 Task: Make in the project ByteCode an epic 'Network Upgrades'. Create in the project ByteCode an epic 'Performance Improvements'. Add in the project ByteCode an epic 'Digital Transformation'
Action: Mouse moved to (165, 43)
Screenshot: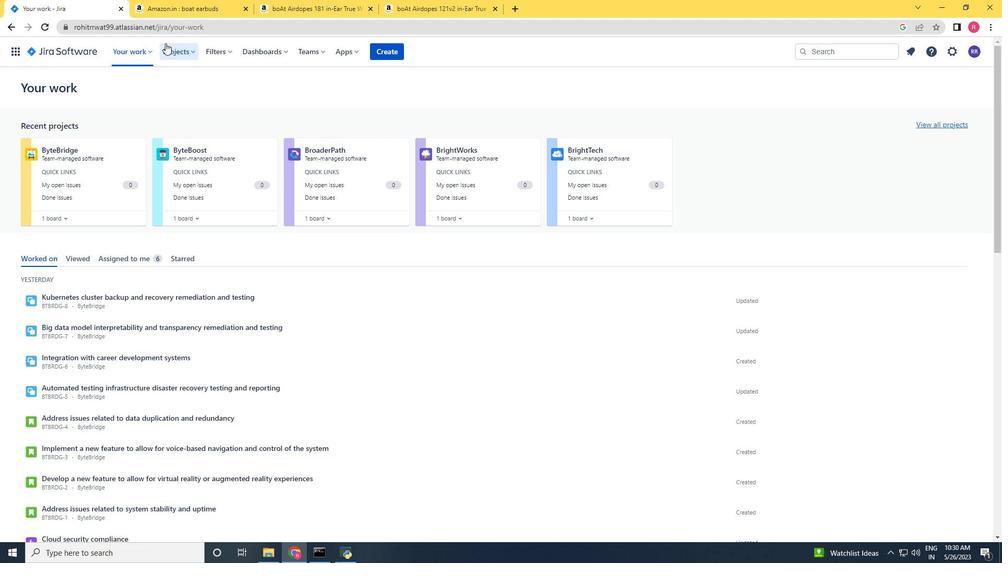 
Action: Mouse pressed left at (165, 43)
Screenshot: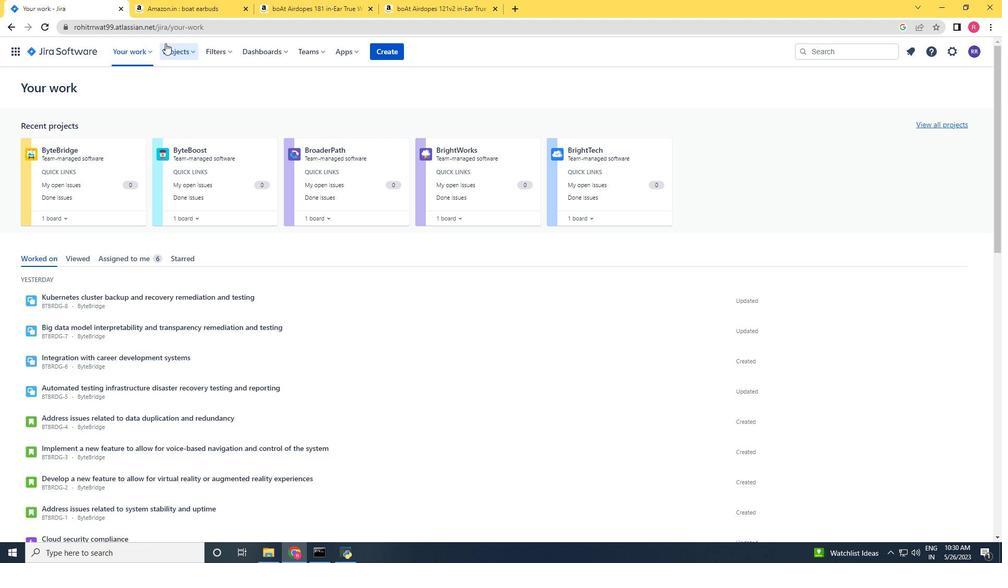 
Action: Mouse moved to (186, 96)
Screenshot: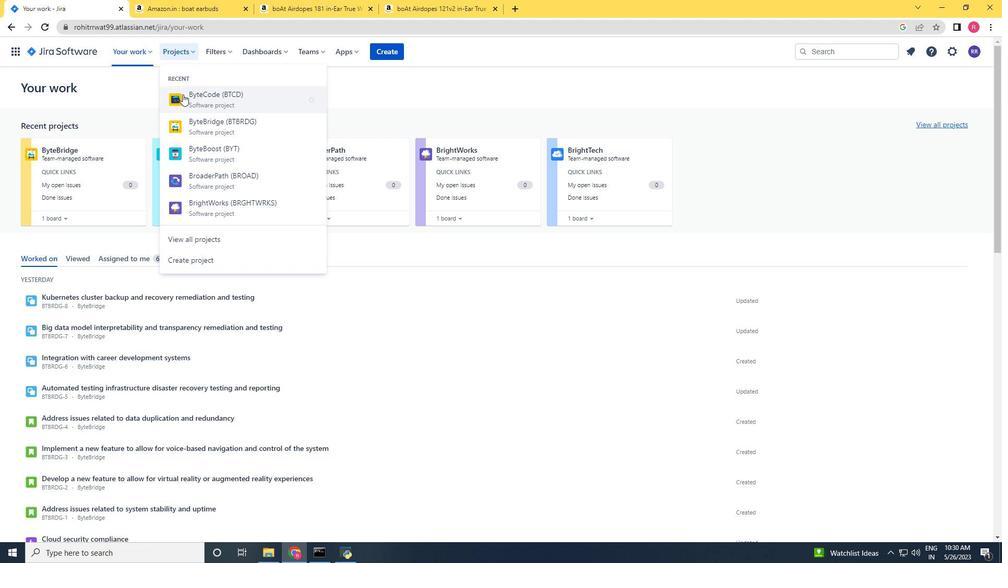 
Action: Mouse pressed left at (186, 96)
Screenshot: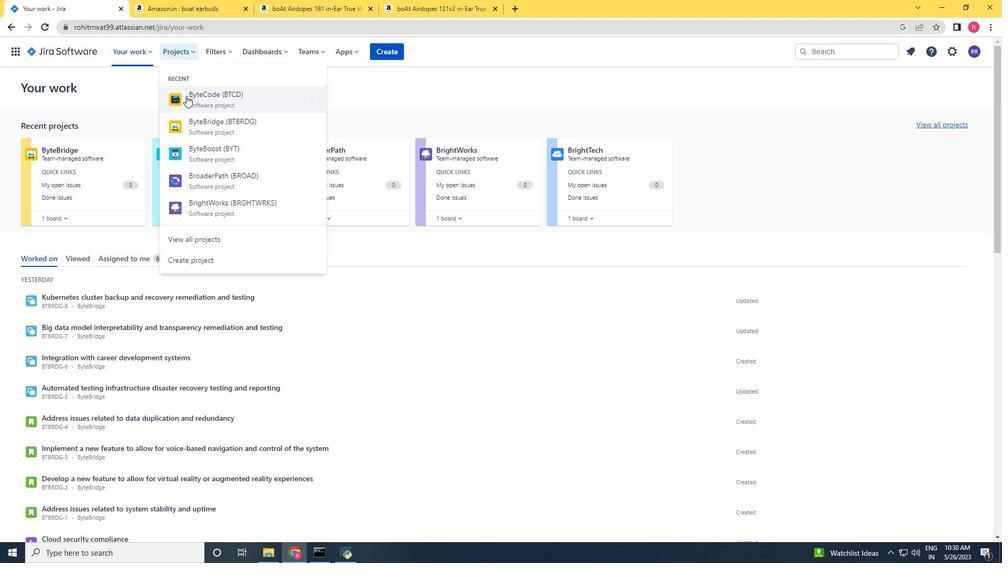 
Action: Mouse moved to (46, 162)
Screenshot: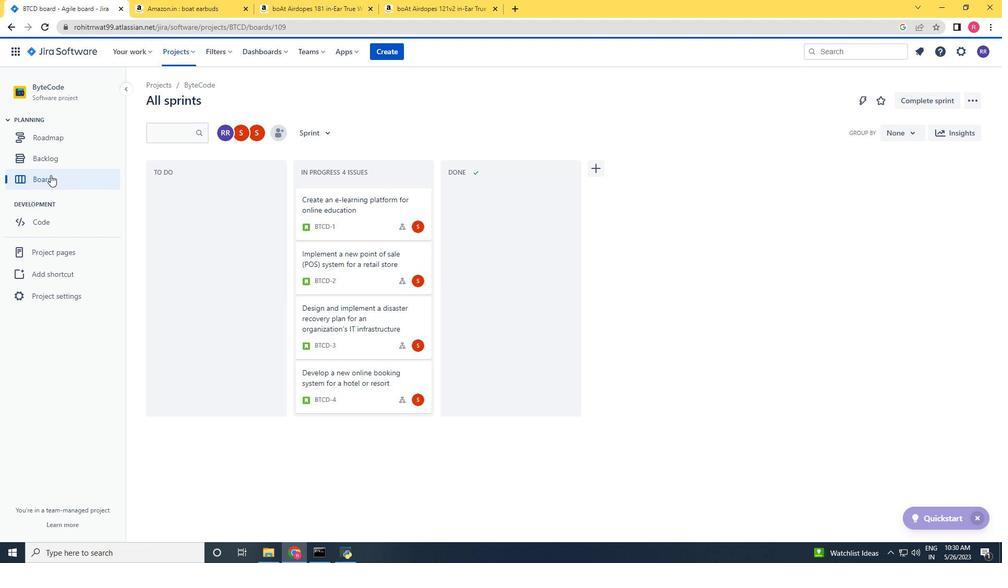 
Action: Mouse pressed left at (46, 162)
Screenshot: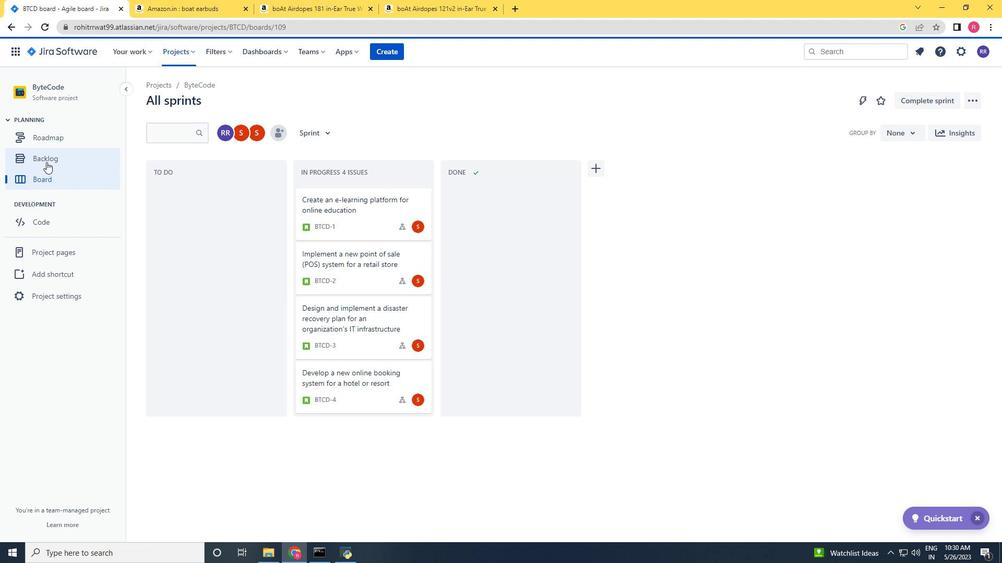 
Action: Mouse moved to (302, 134)
Screenshot: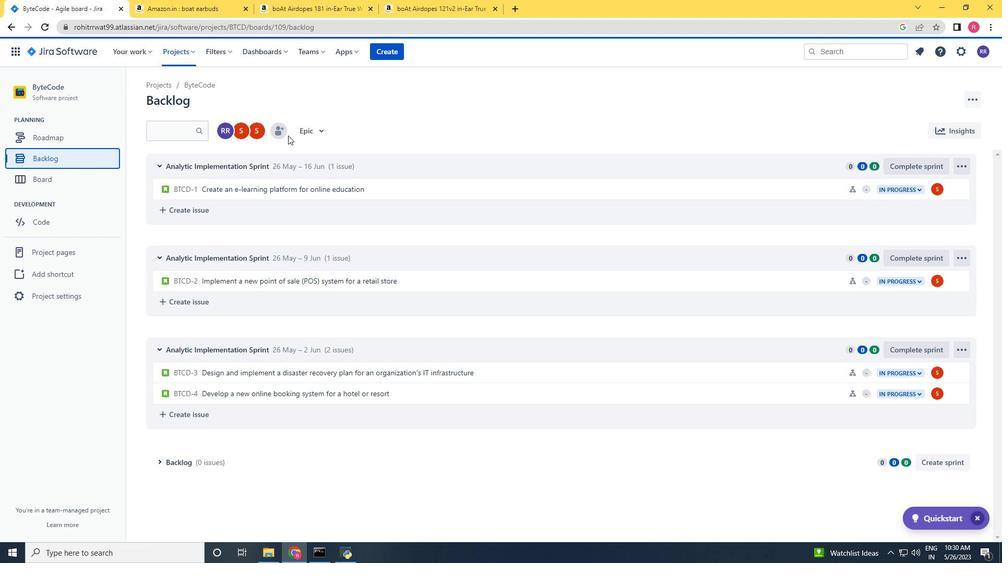 
Action: Mouse pressed left at (302, 134)
Screenshot: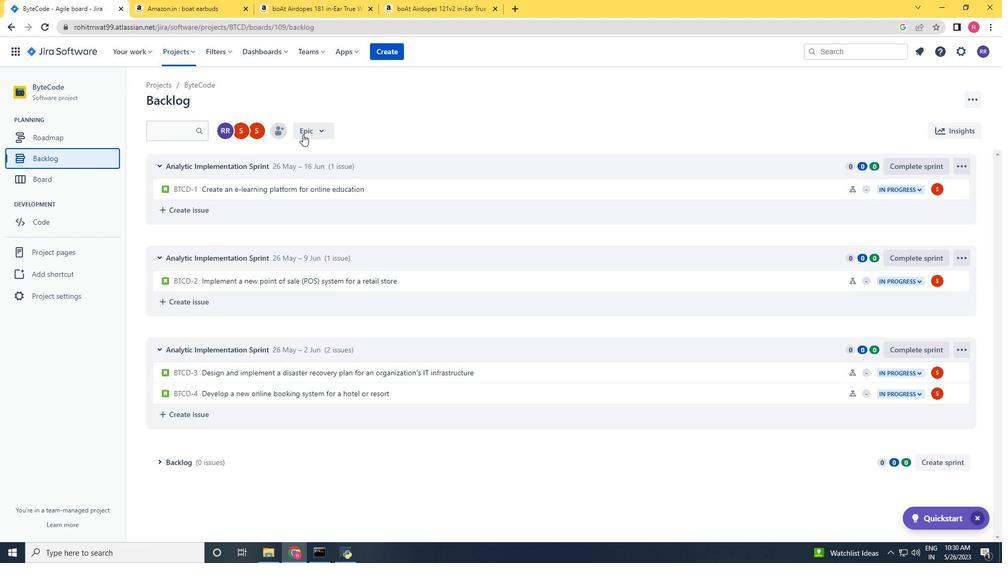 
Action: Mouse moved to (316, 198)
Screenshot: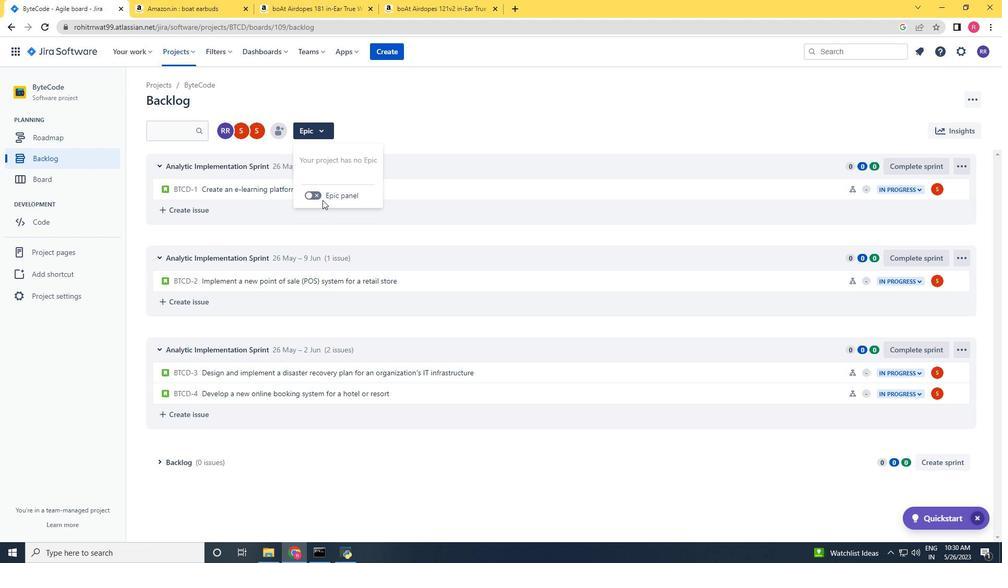 
Action: Mouse pressed left at (316, 198)
Screenshot: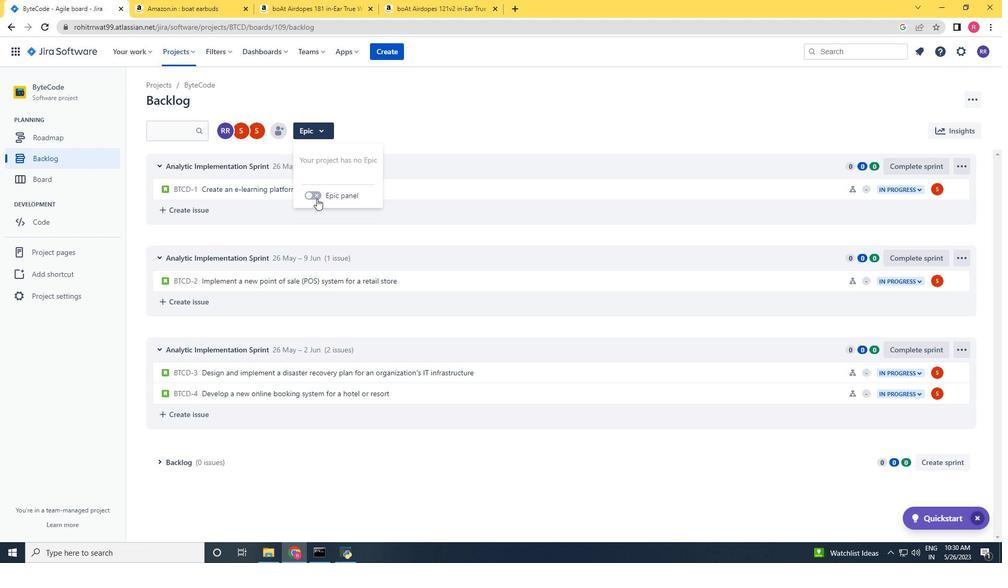 
Action: Mouse moved to (234, 356)
Screenshot: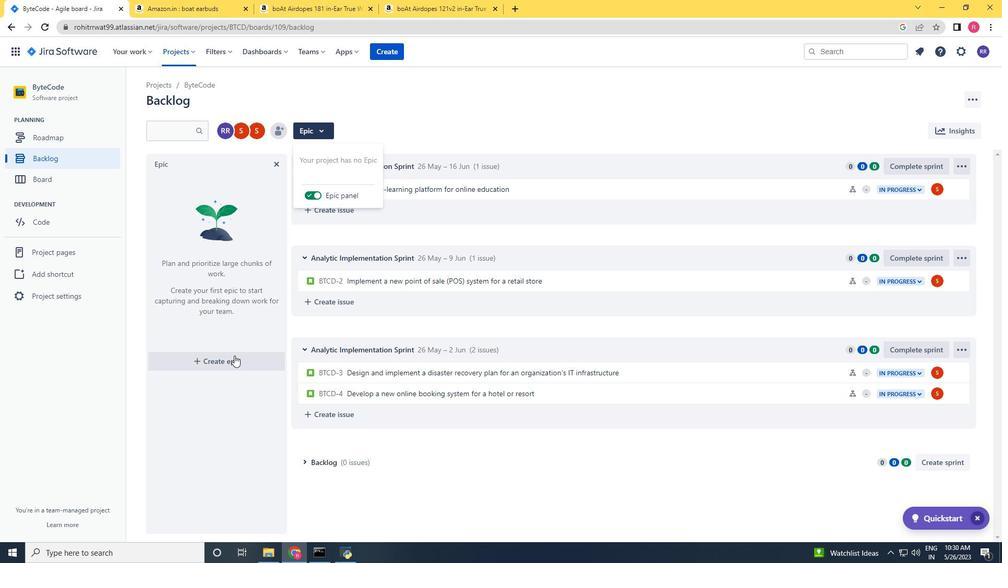 
Action: Mouse pressed left at (234, 356)
Screenshot: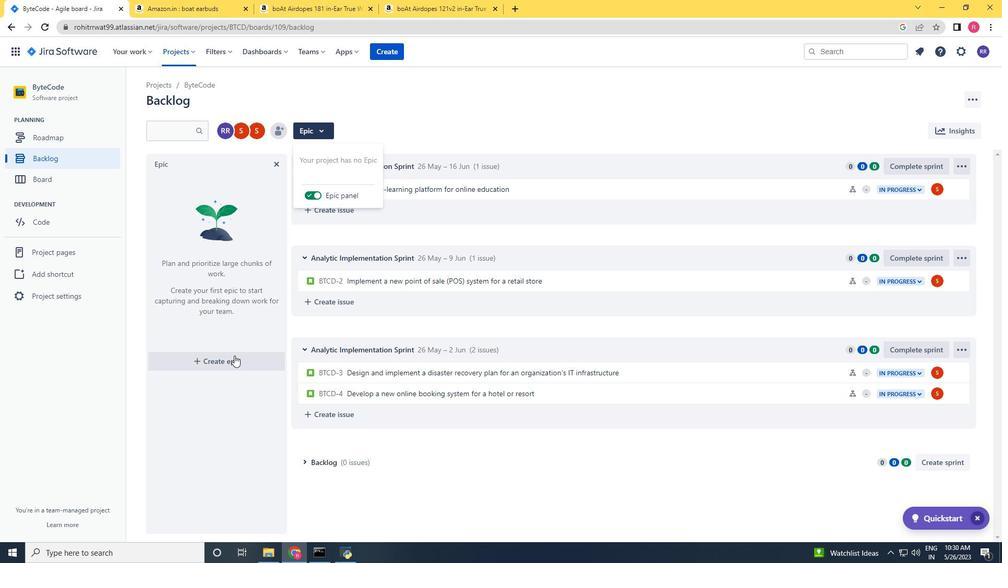 
Action: Key pressed <Key.shift><Key.shift>Network<Key.space><Key.shift>Upgrades<Key.space><Key.enter><Key.shift><Key.shift><Key.shift><Key.shift><Key.shift>Performance<Key.space><Key.shift>Imple<Key.backspace><Key.backspace>rovemen<Key.backspace>nts<Key.space><Key.enter><Key.shift>Digital<Key.space><Key.shift>Trasformatio<Key.space><Key.backspace>n<Key.space><Key.backspace><Key.backspace><Key.backspace><Key.backspace><Key.backspace><Key.left><Key.left><Key.left><Key.left><Key.left><Key.left>n<Key.right><Key.right><Key.right><Key.right><Key.right><Key.right><Key.right><Key.right>tion<Key.space><Key.enter>
Screenshot: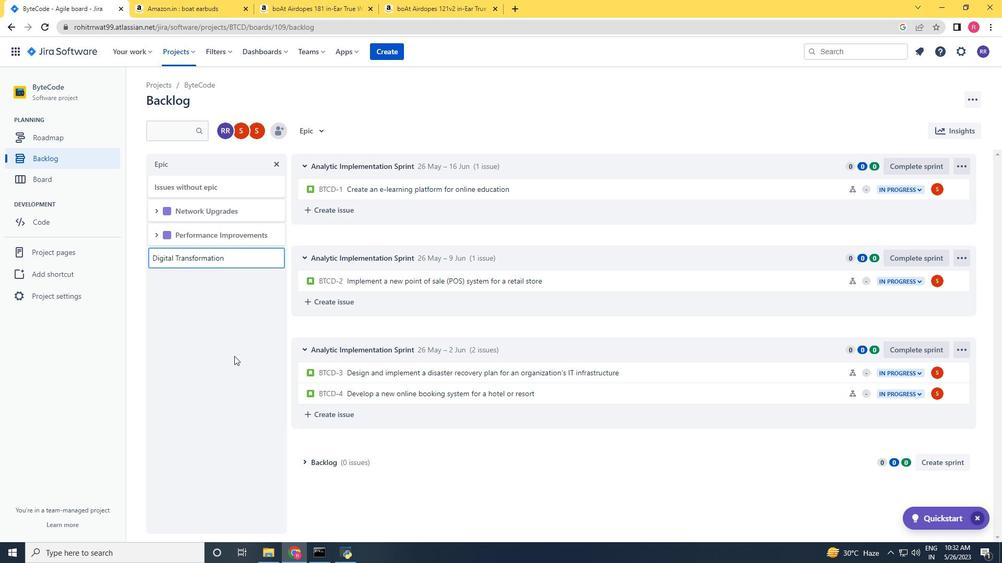 
